Task: Use the formula "IMSUM" in spreadsheet "Project portfolio".
Action: Mouse pressed left at (490, 512)
Screenshot: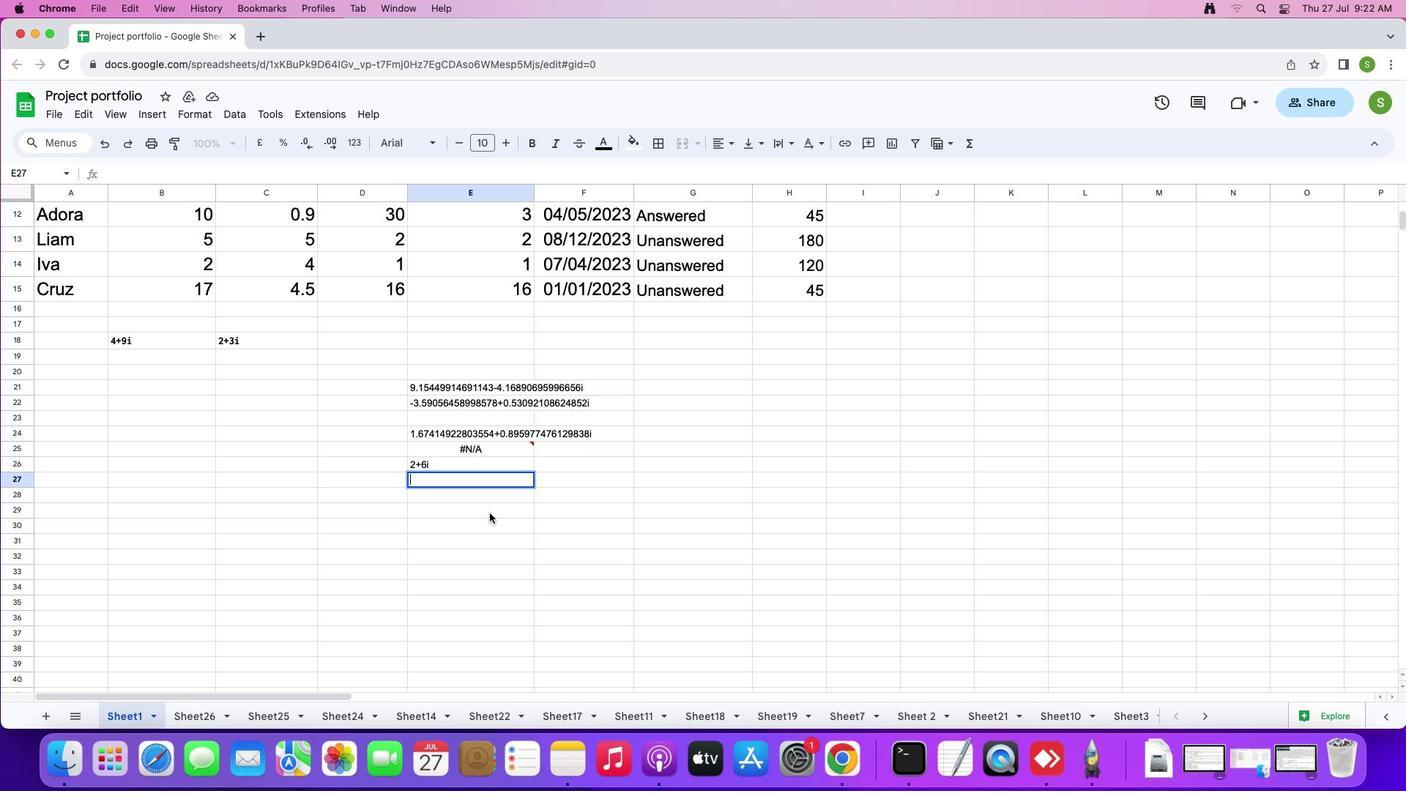 
Action: Mouse moved to (147, 115)
Screenshot: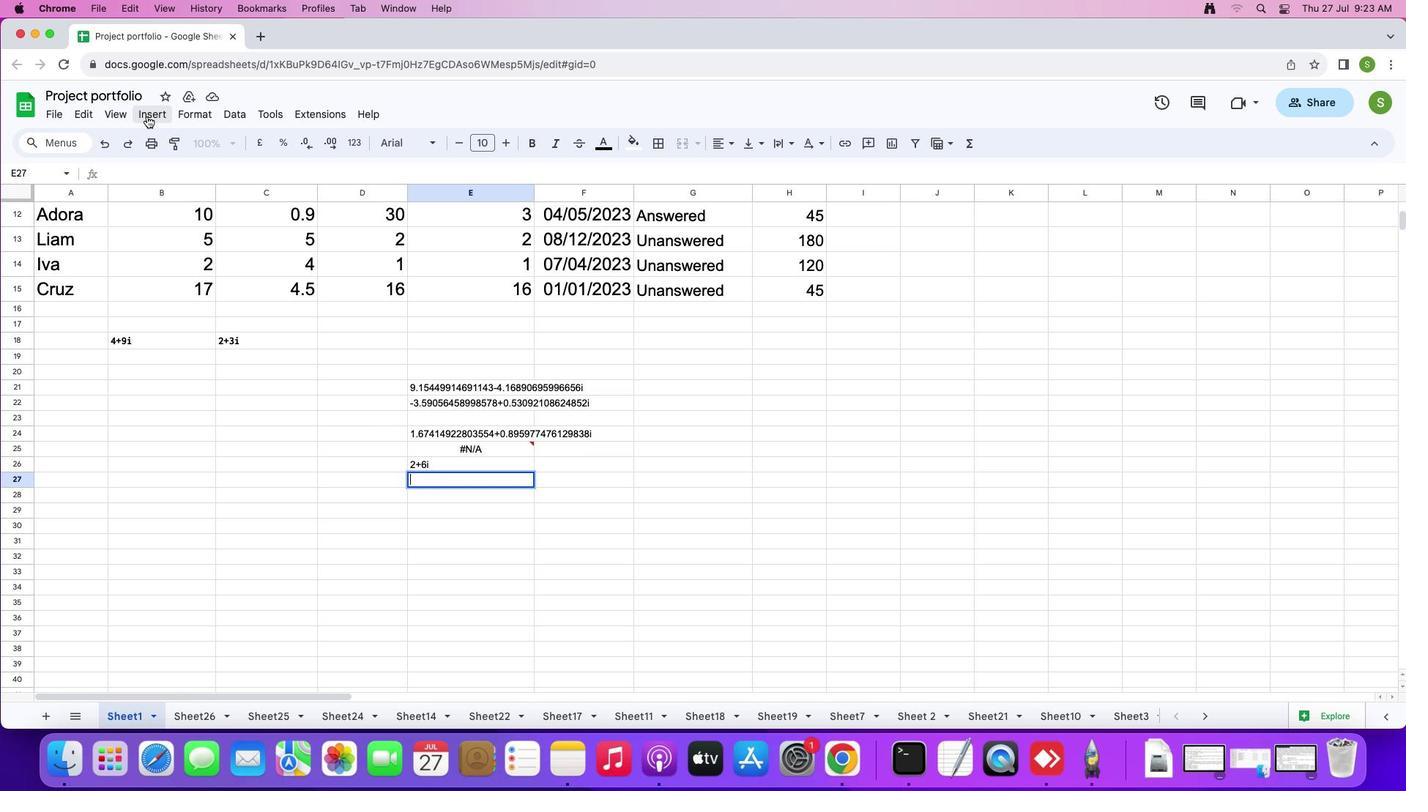 
Action: Mouse pressed left at (147, 115)
Screenshot: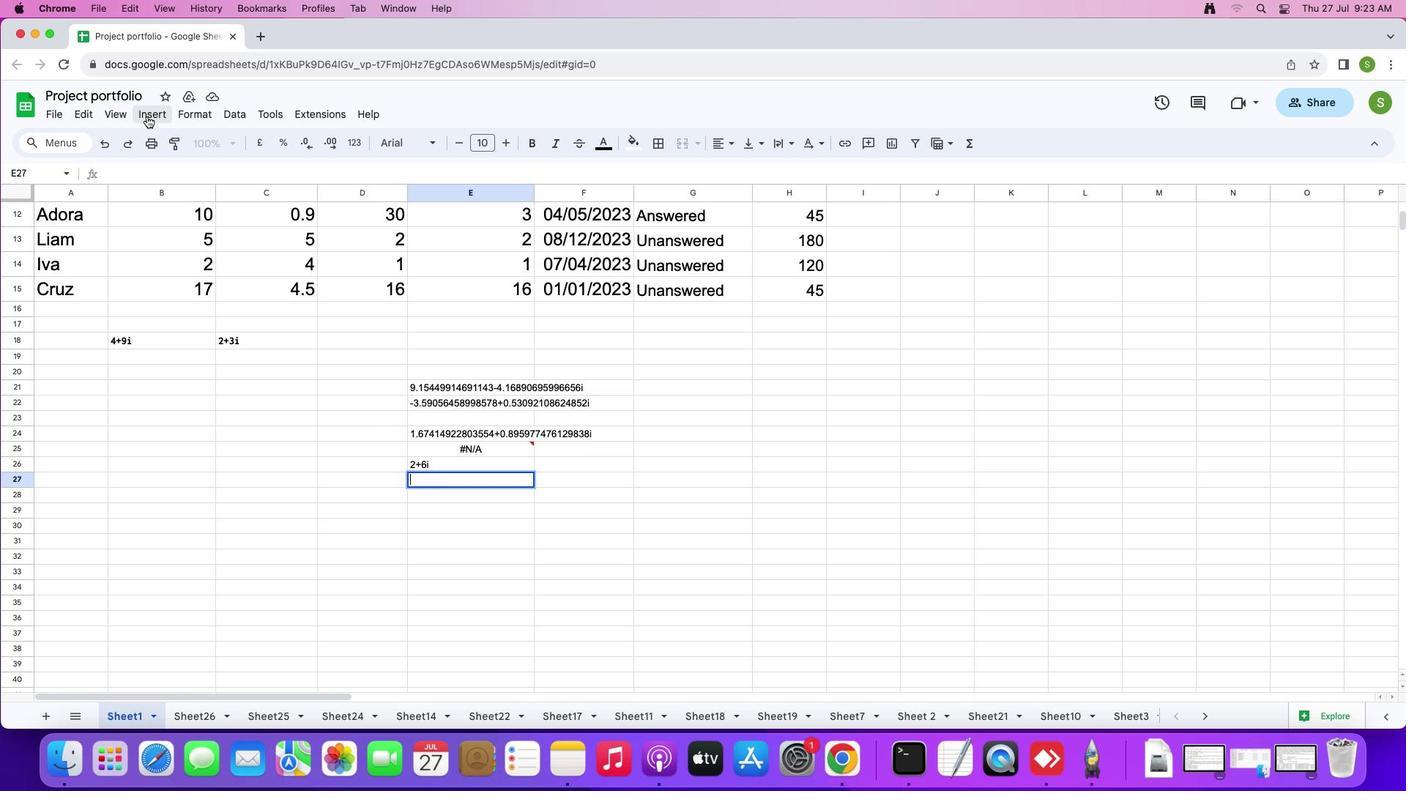
Action: Mouse moved to (187, 348)
Screenshot: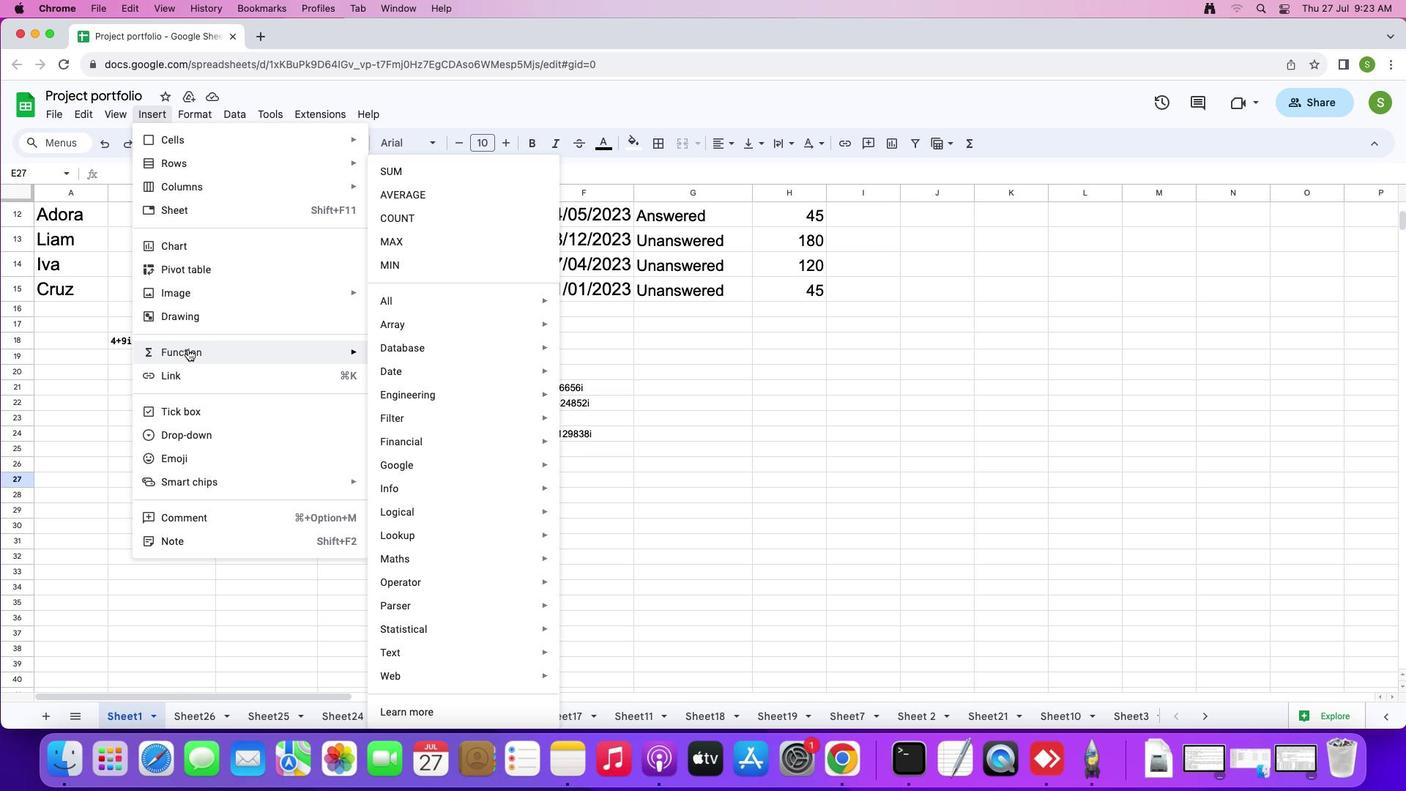 
Action: Mouse pressed left at (187, 348)
Screenshot: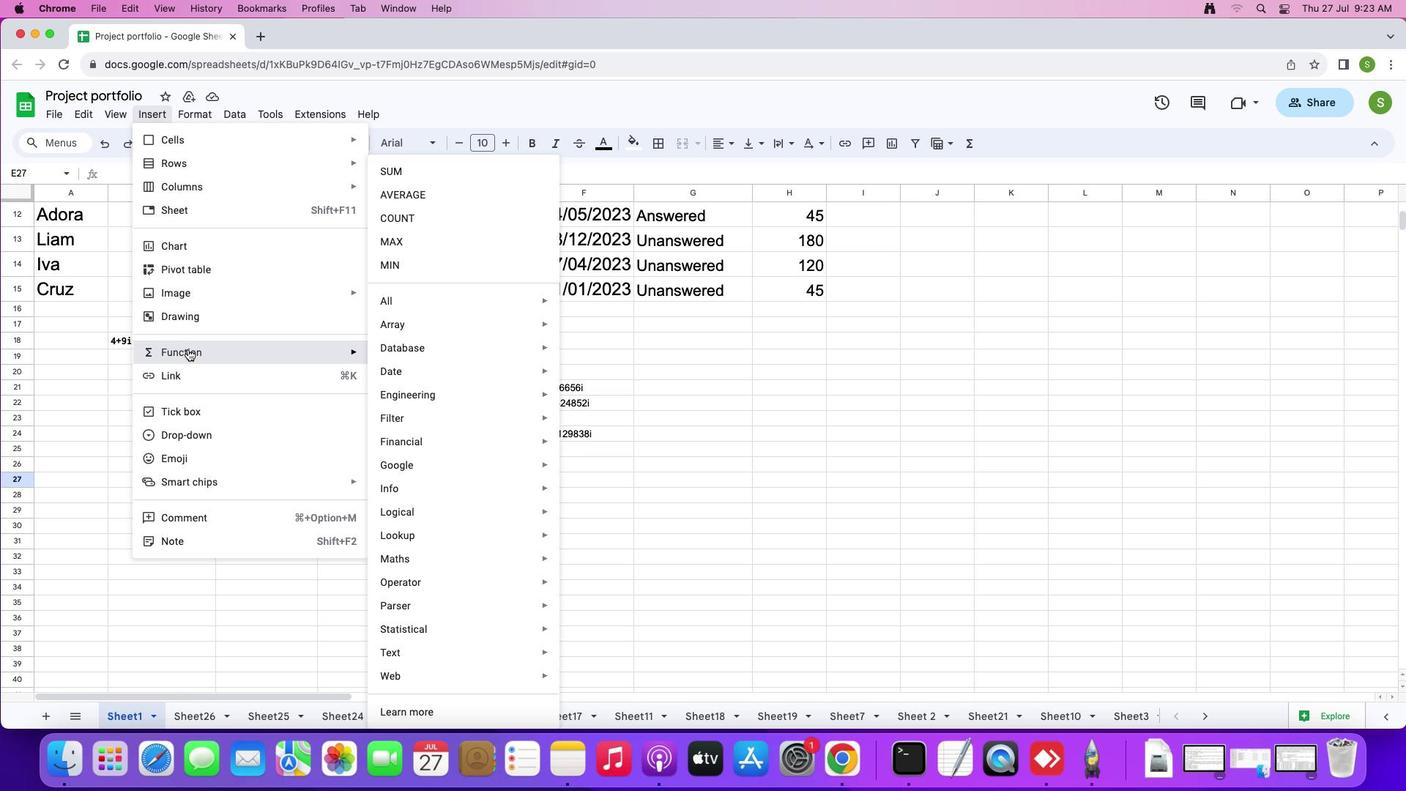 
Action: Mouse moved to (418, 299)
Screenshot: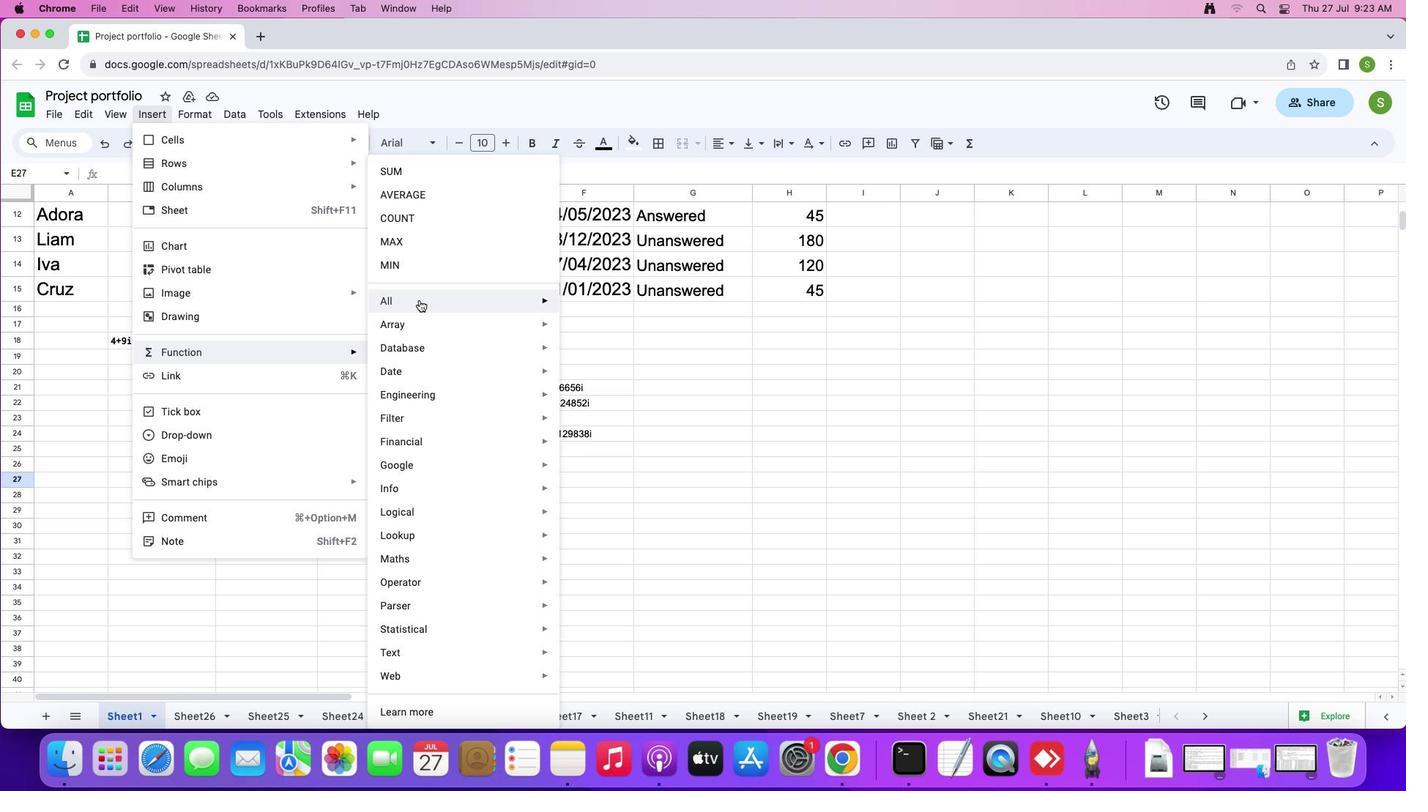
Action: Mouse pressed left at (418, 299)
Screenshot: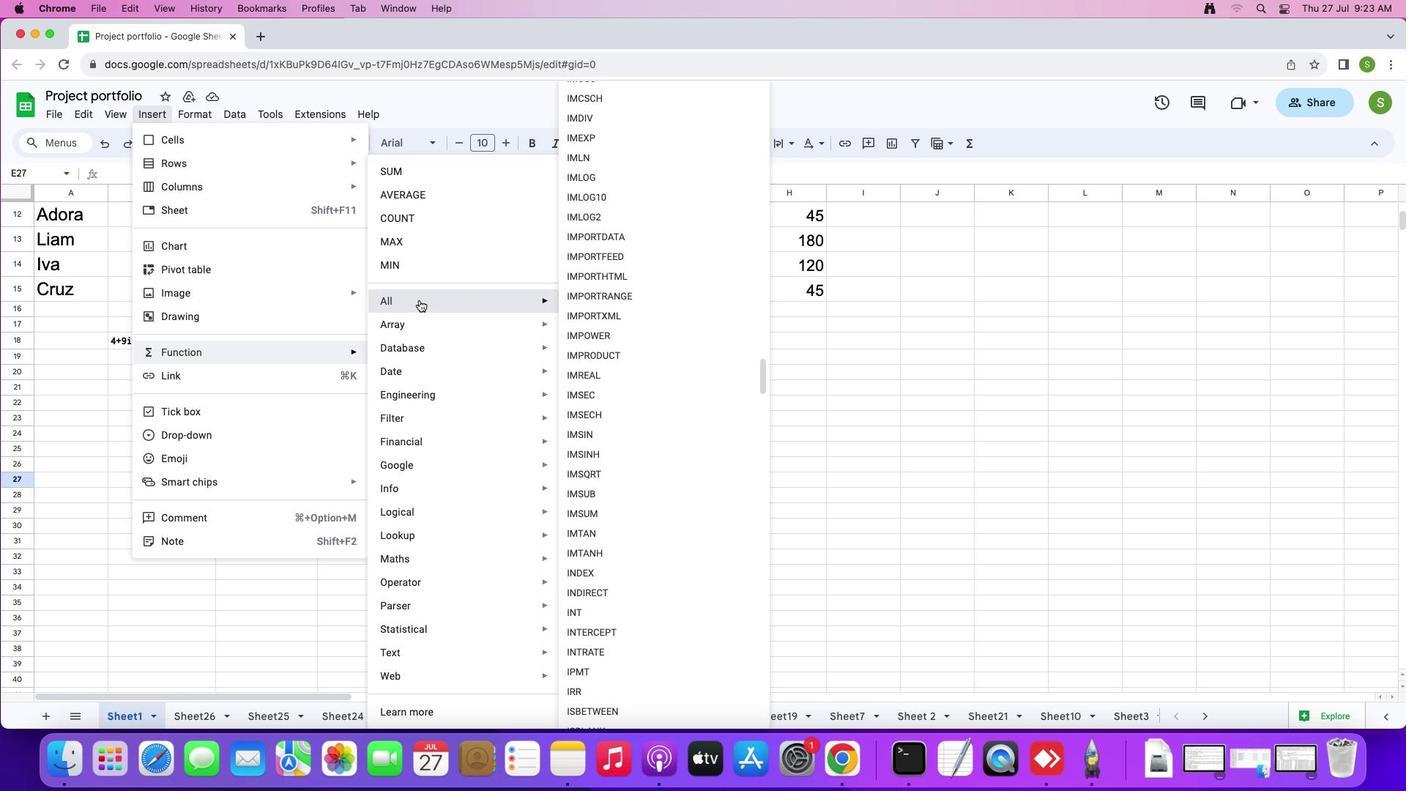 
Action: Mouse moved to (598, 520)
Screenshot: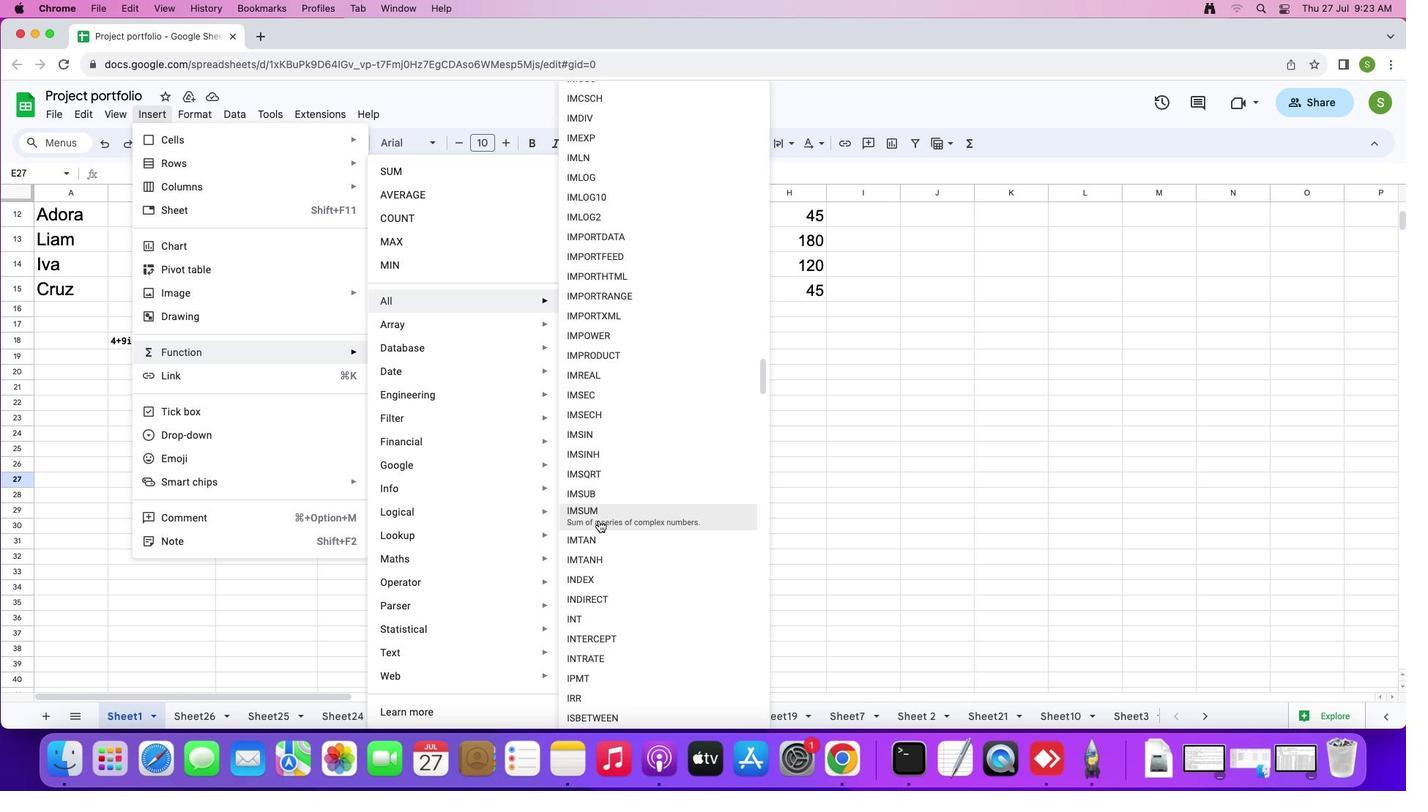 
Action: Mouse pressed left at (598, 520)
Screenshot: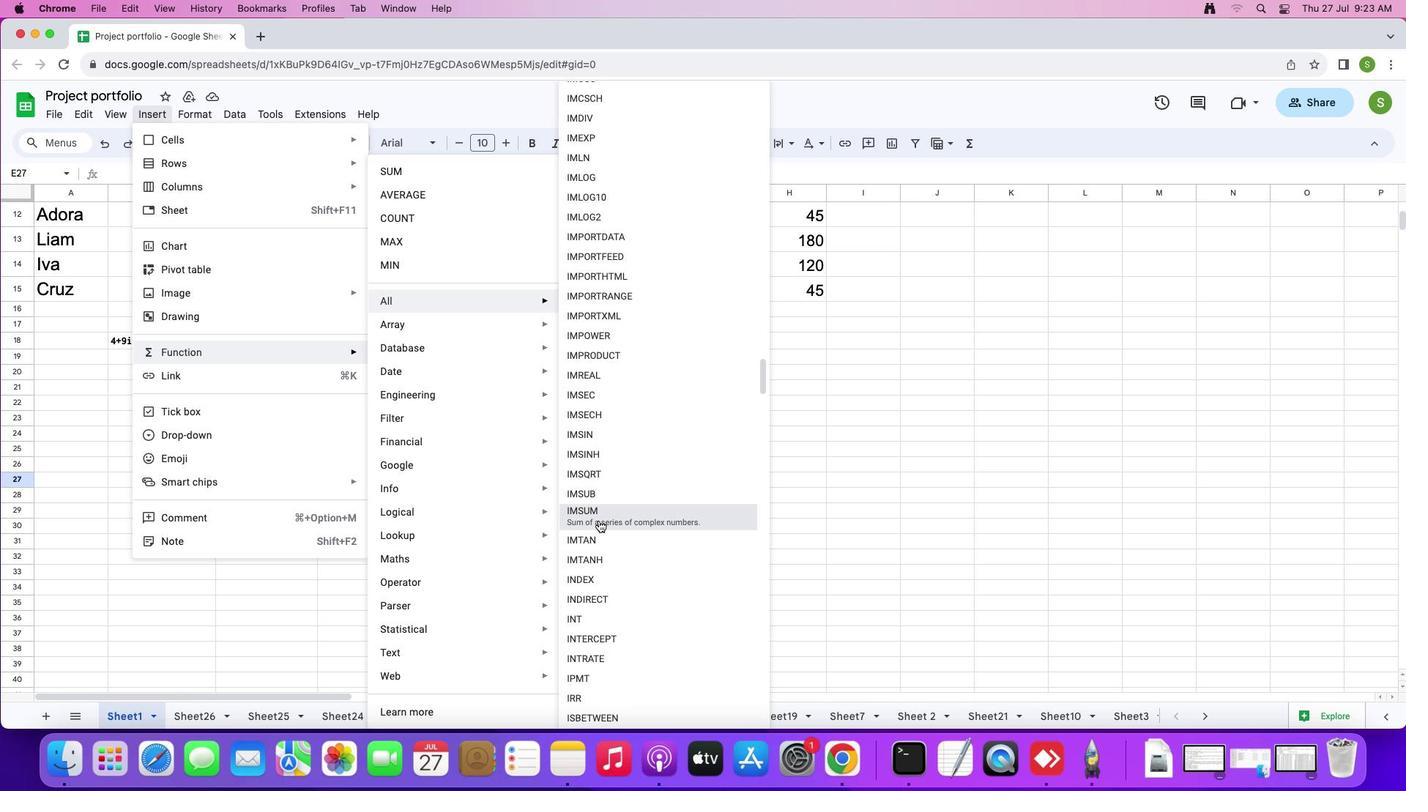 
Action: Mouse moved to (194, 214)
Screenshot: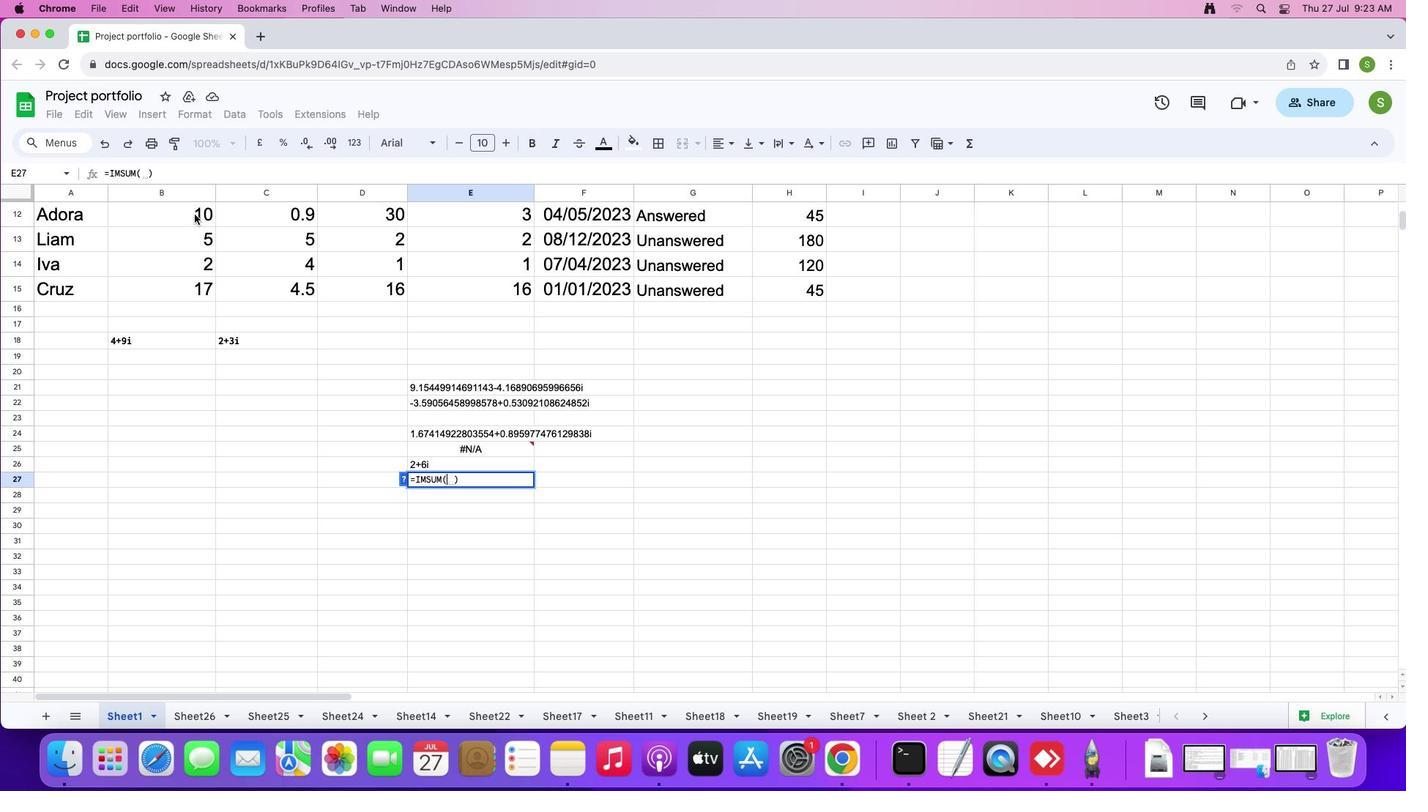 
Action: Mouse pressed left at (194, 214)
Screenshot: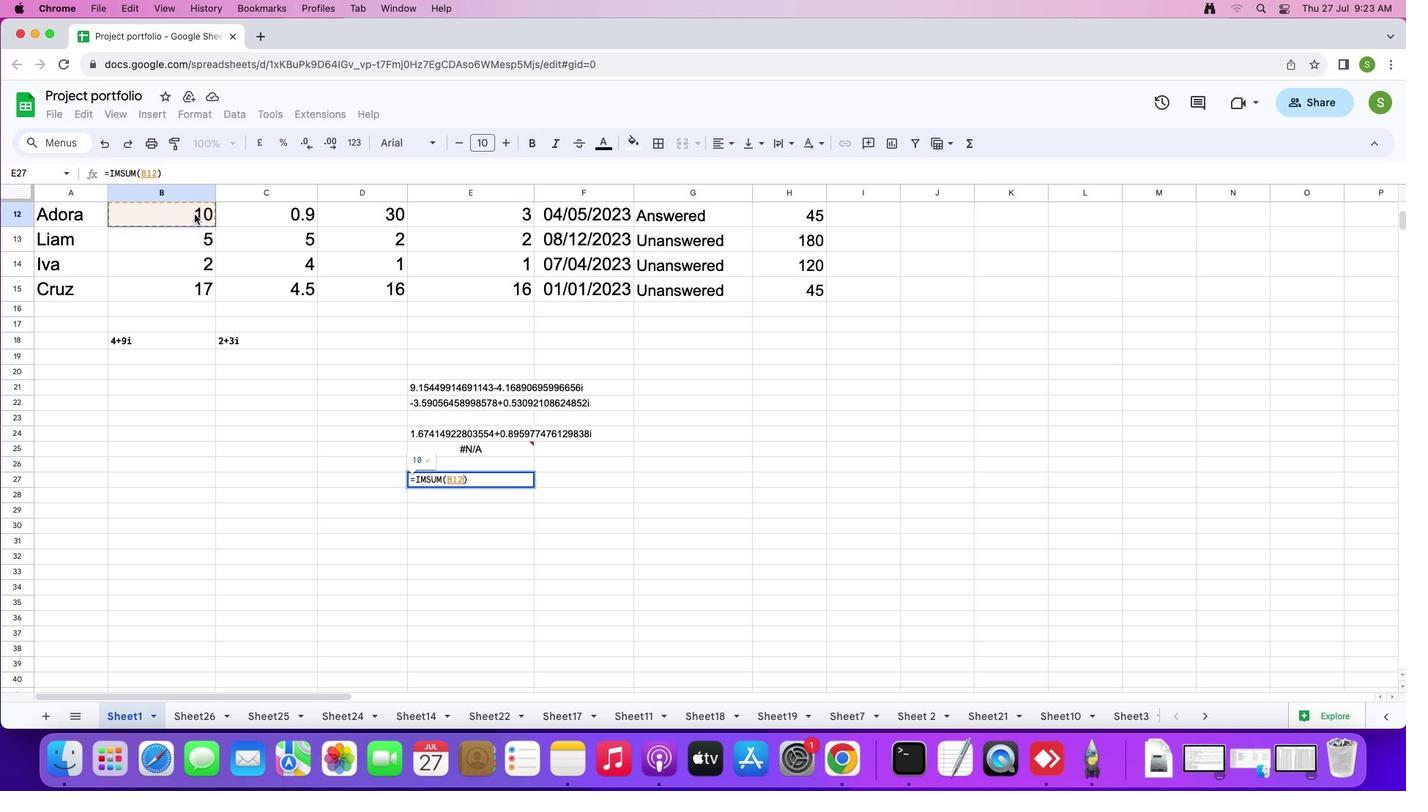 
Action: Mouse moved to (199, 287)
Screenshot: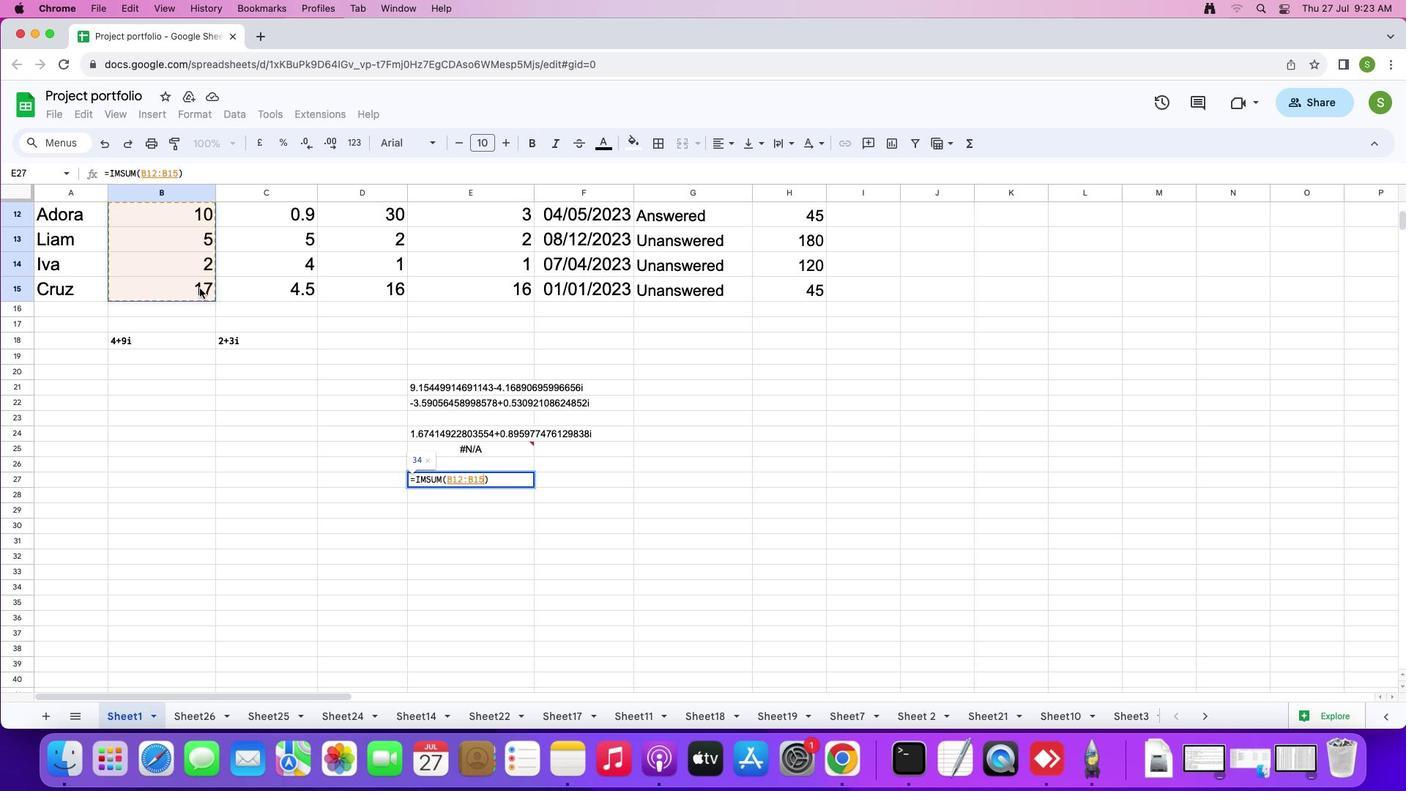 
Action: Key pressed ','
Screenshot: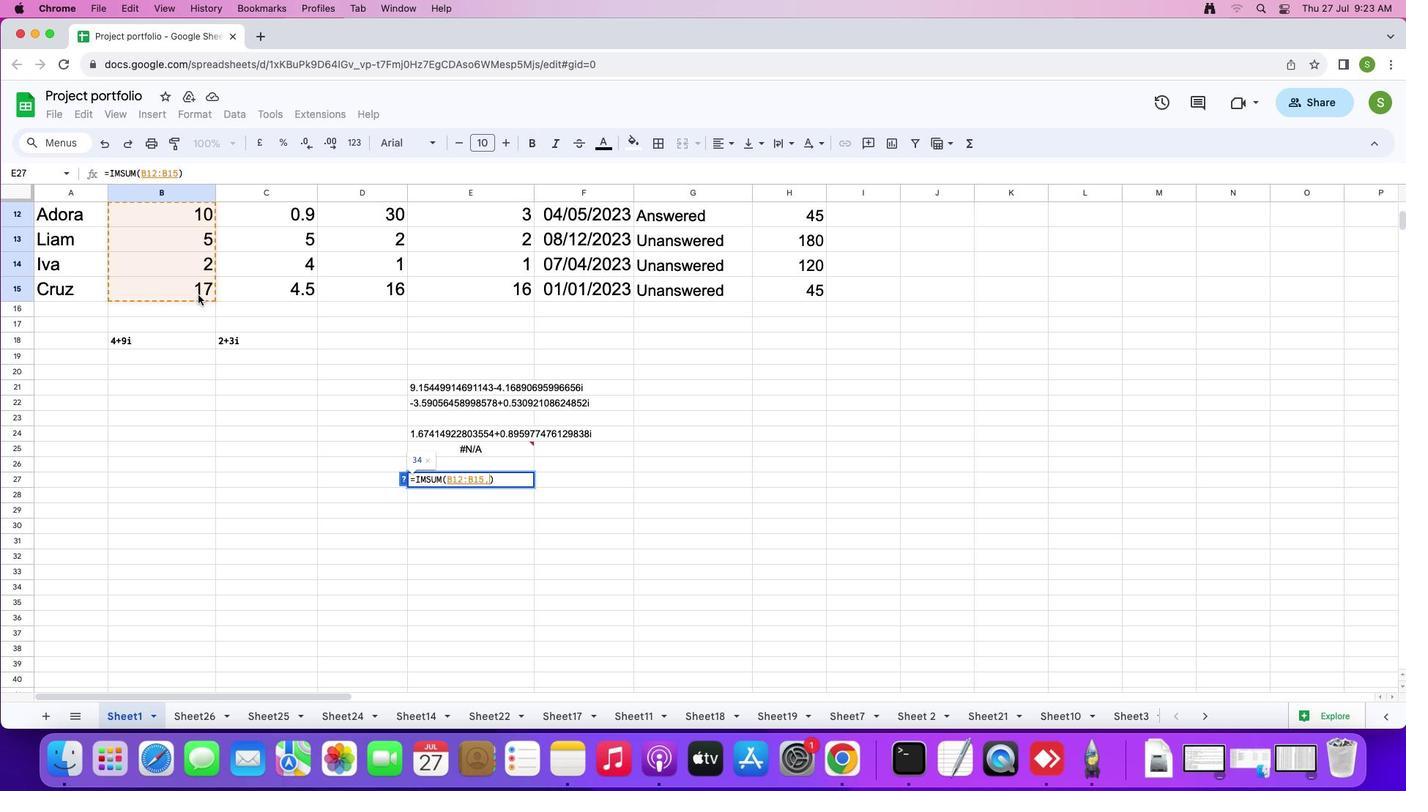 
Action: Mouse moved to (134, 340)
Screenshot: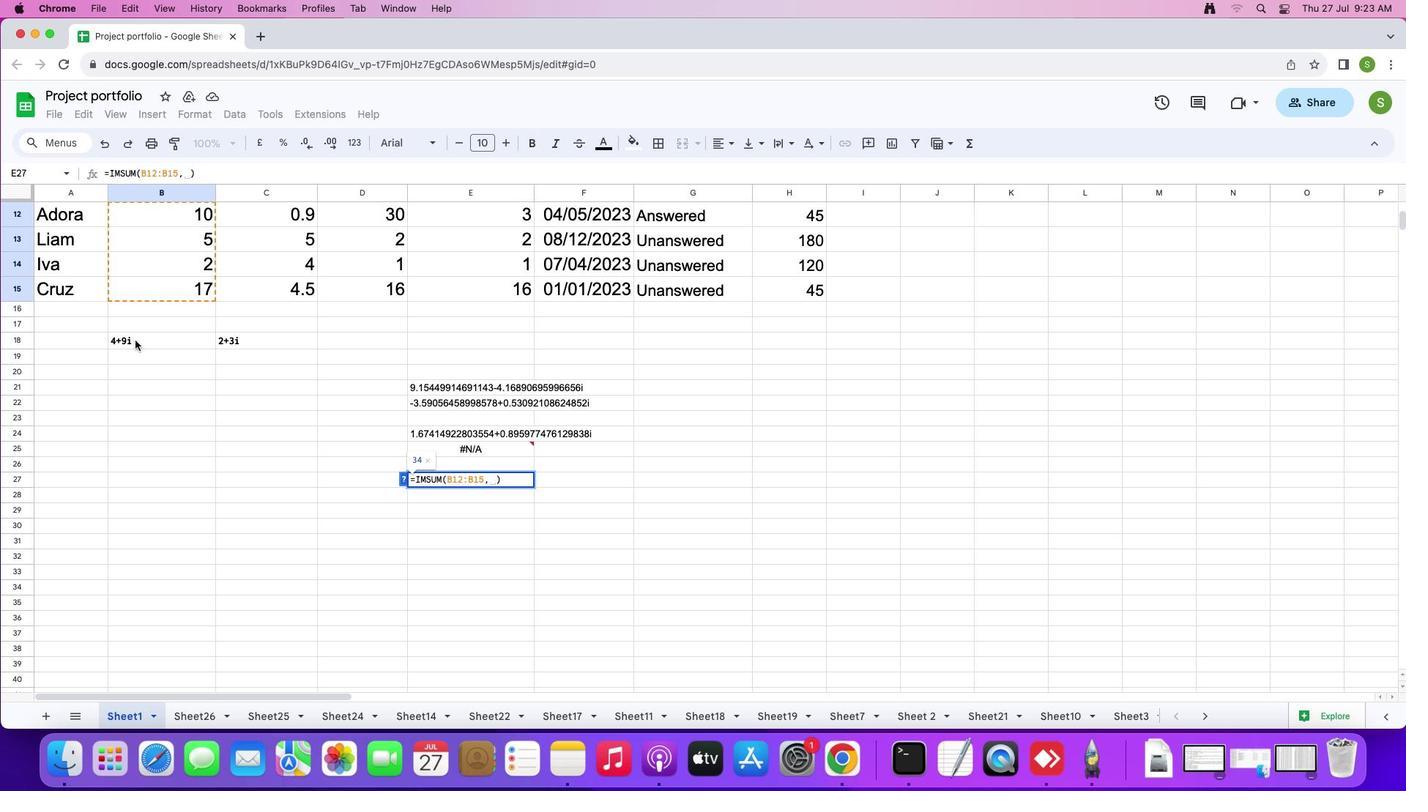 
Action: Mouse pressed left at (134, 340)
Screenshot: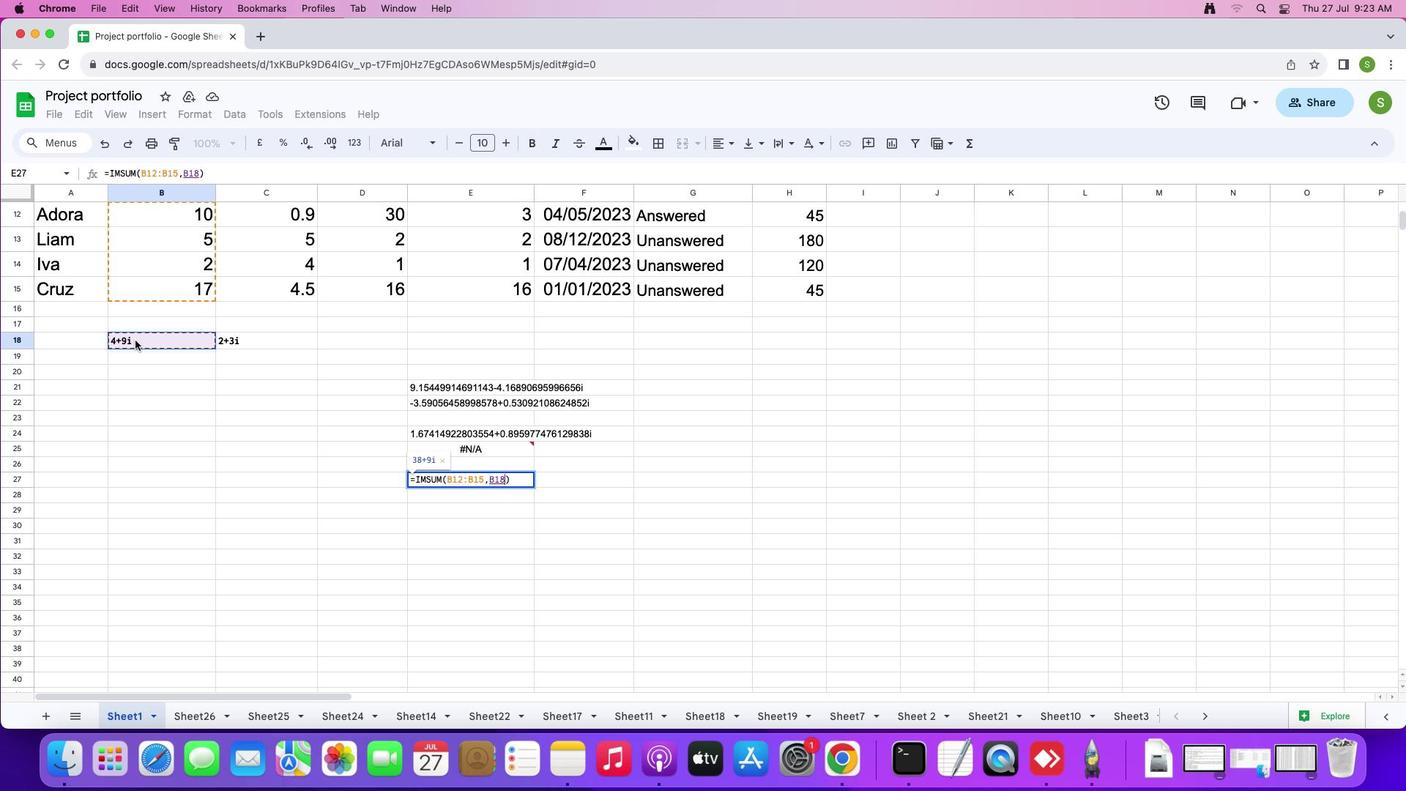 
Action: Key pressed Key.enter
Screenshot: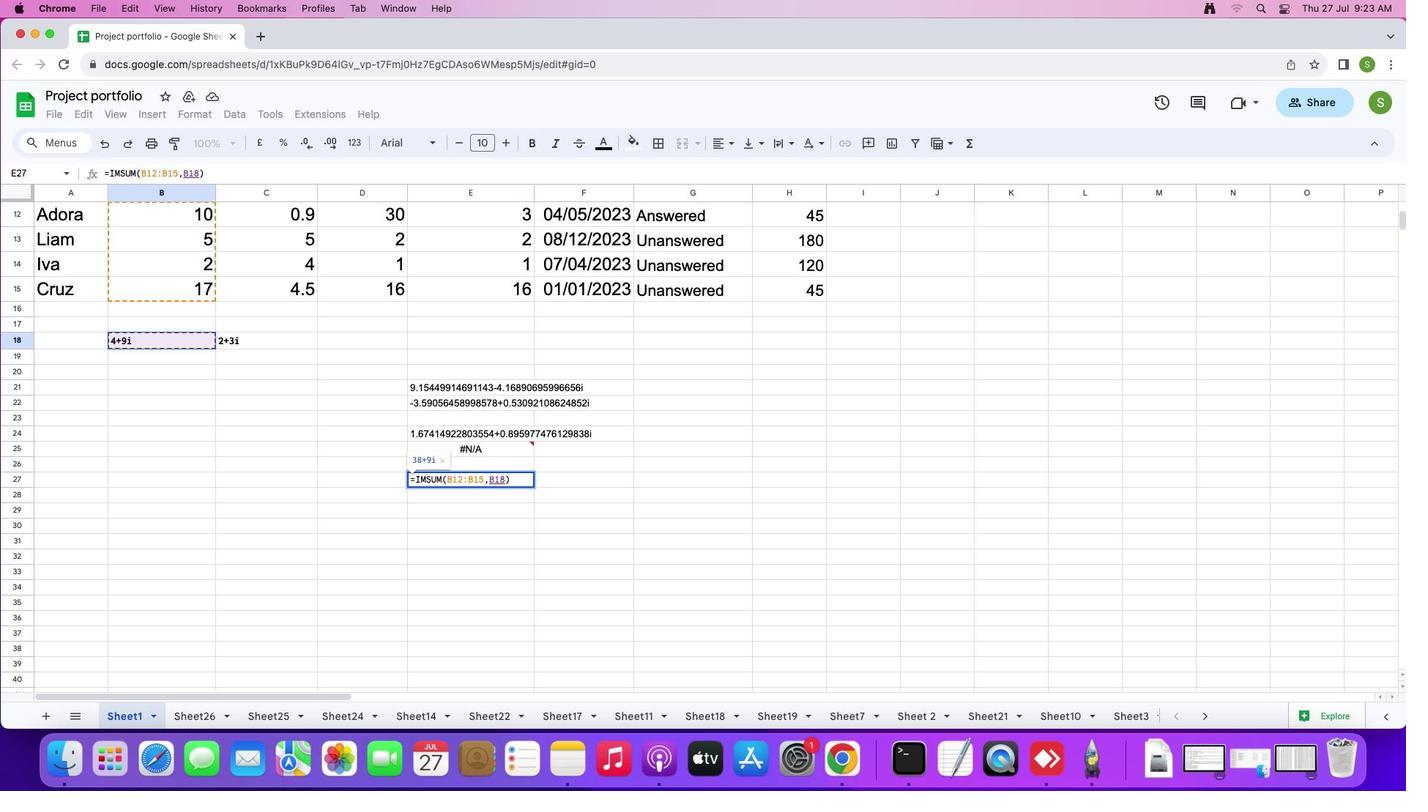 
